 Task: Search for confidential calendar items in the calendar application.
Action: Mouse moved to (21, 68)
Screenshot: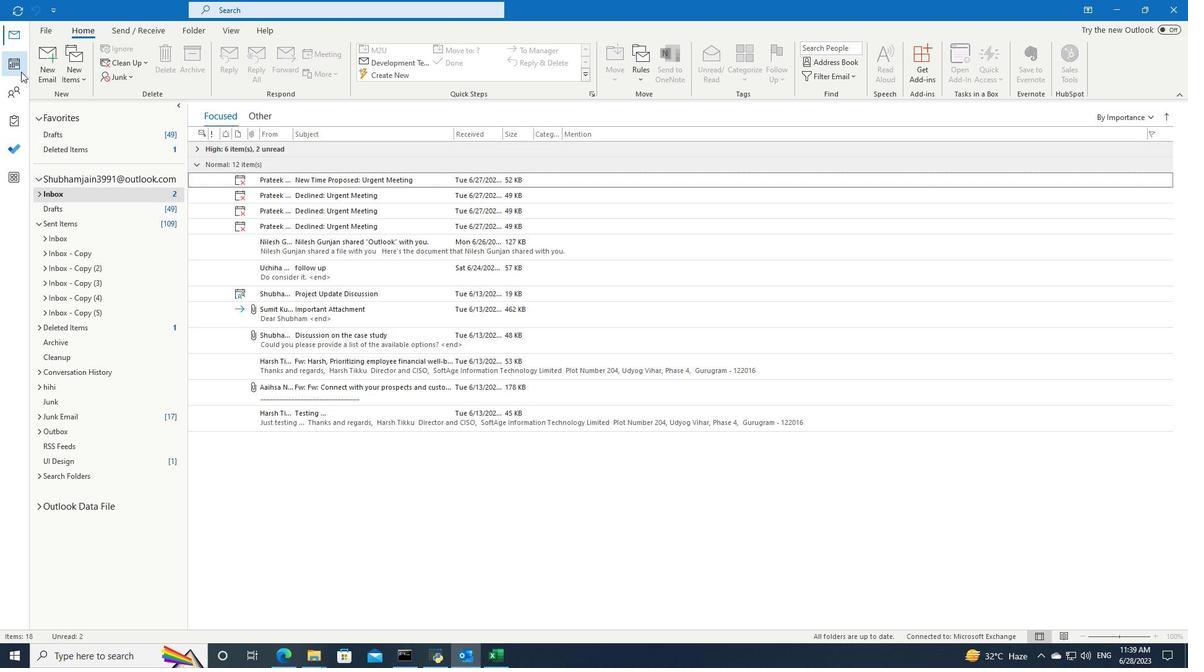 
Action: Mouse pressed left at (21, 68)
Screenshot: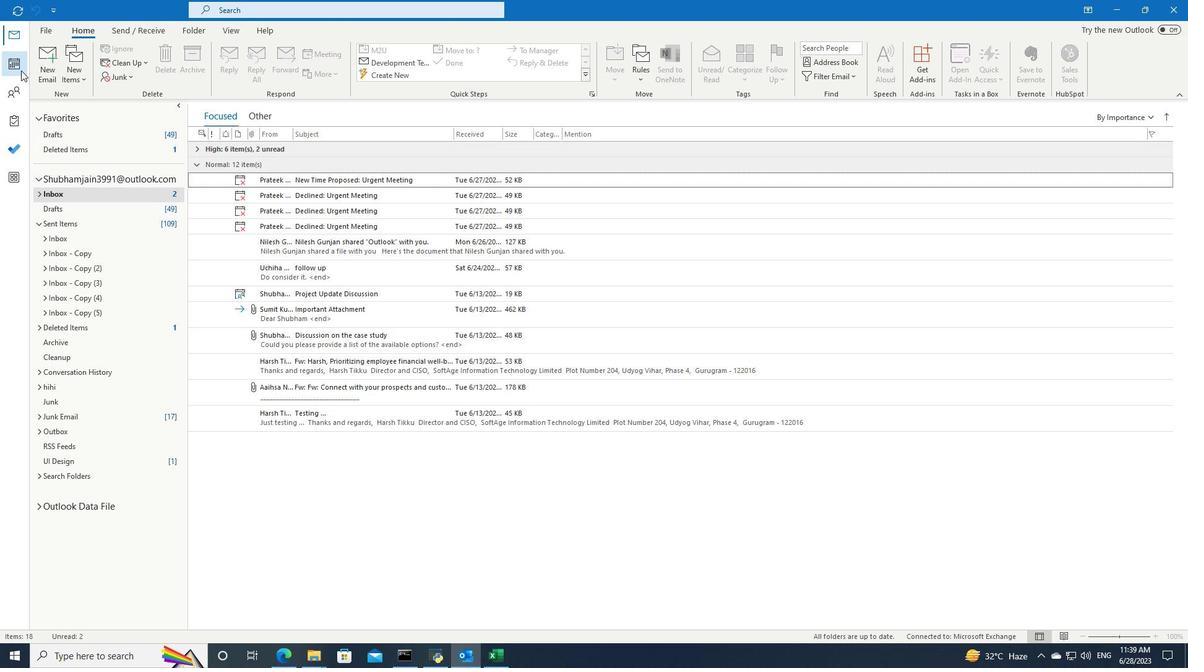 
Action: Mouse moved to (369, 11)
Screenshot: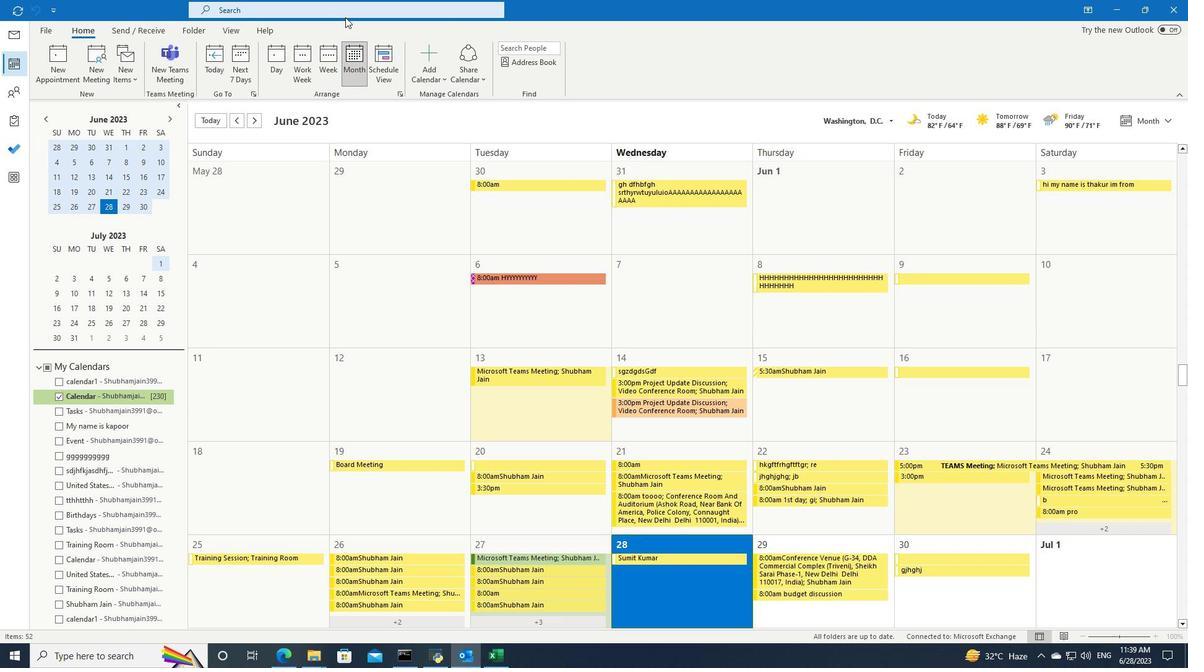 
Action: Mouse pressed left at (369, 11)
Screenshot: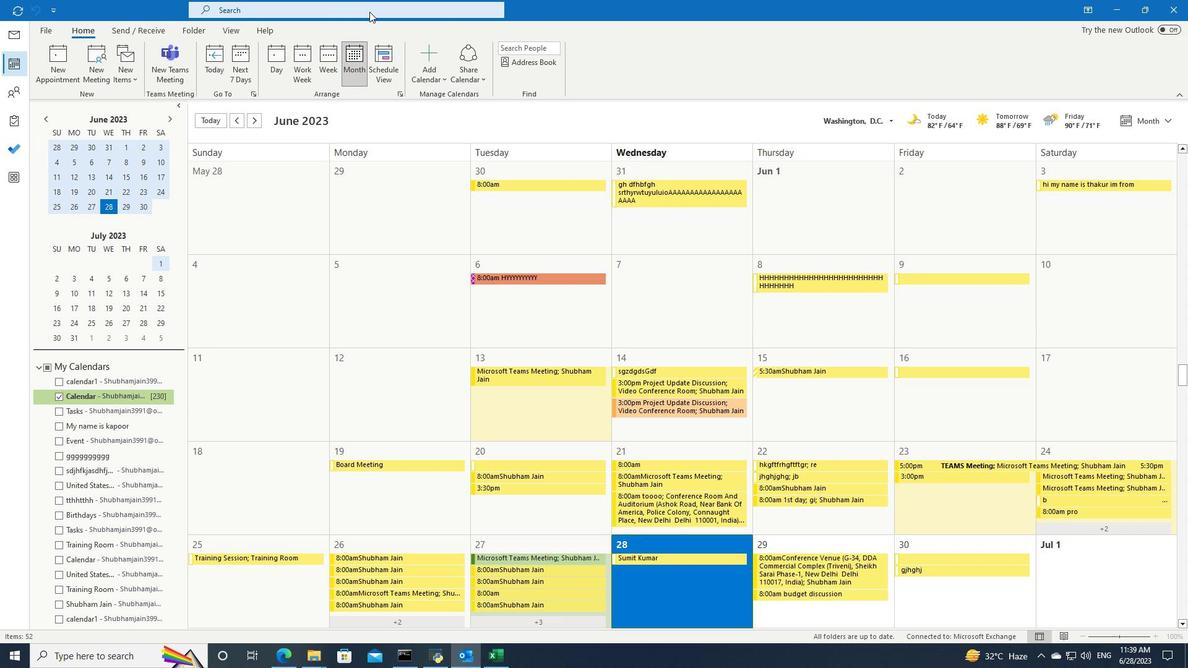 
Action: Mouse moved to (478, 8)
Screenshot: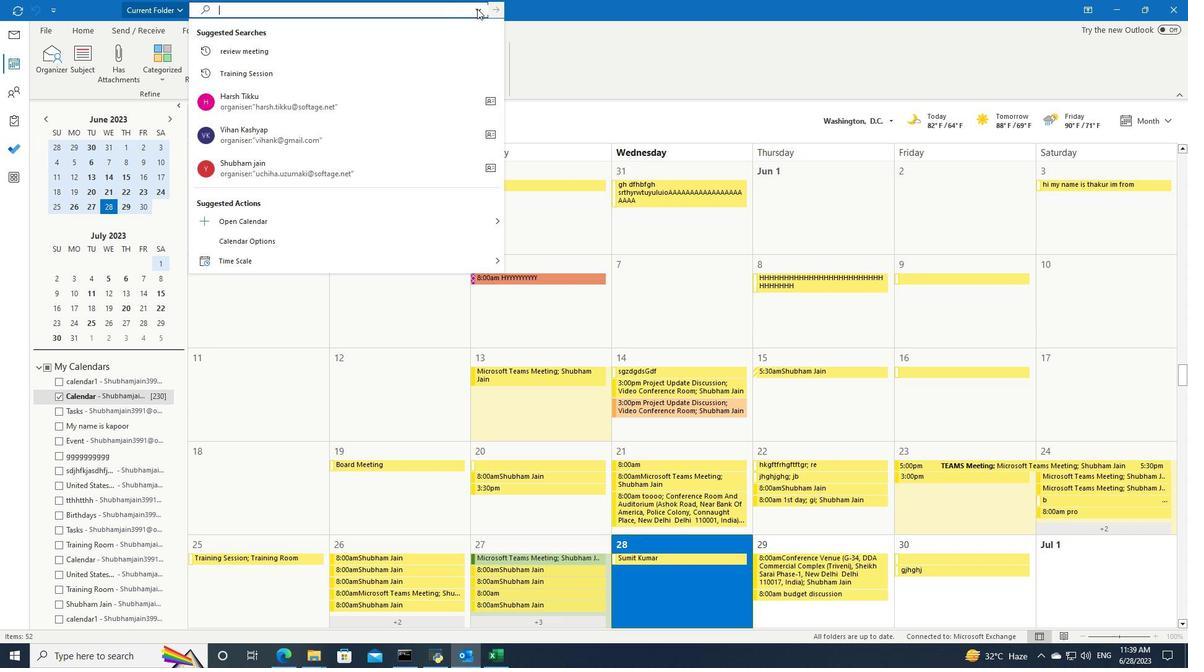 
Action: Mouse pressed left at (478, 8)
Screenshot: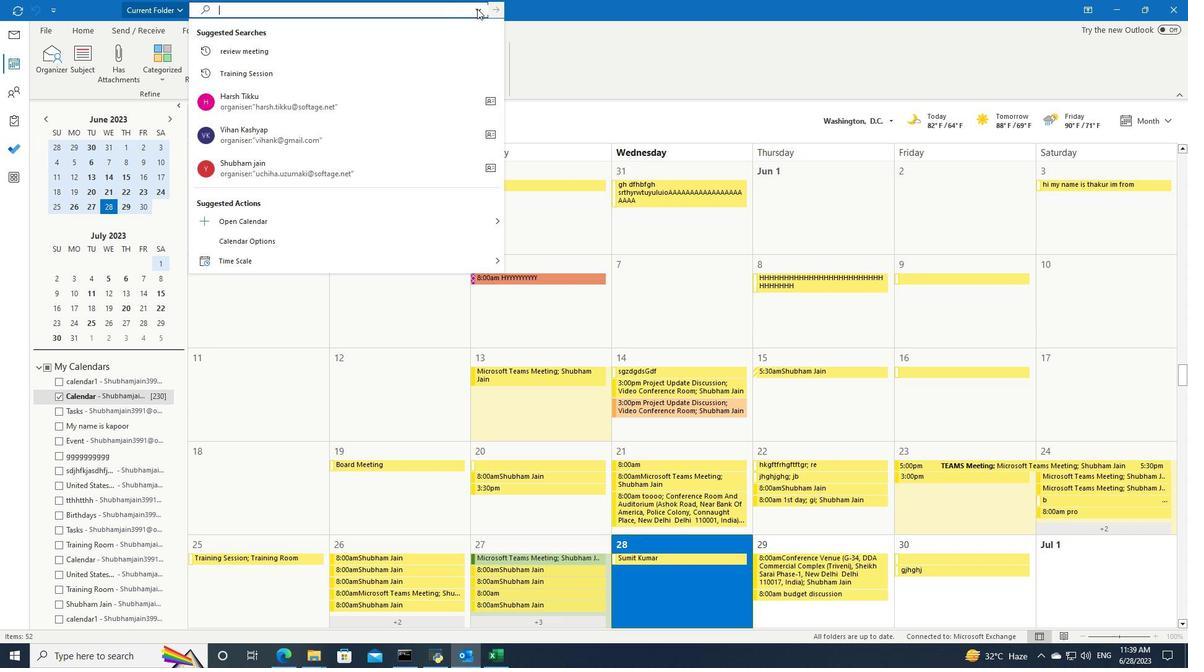 
Action: Mouse moved to (484, 34)
Screenshot: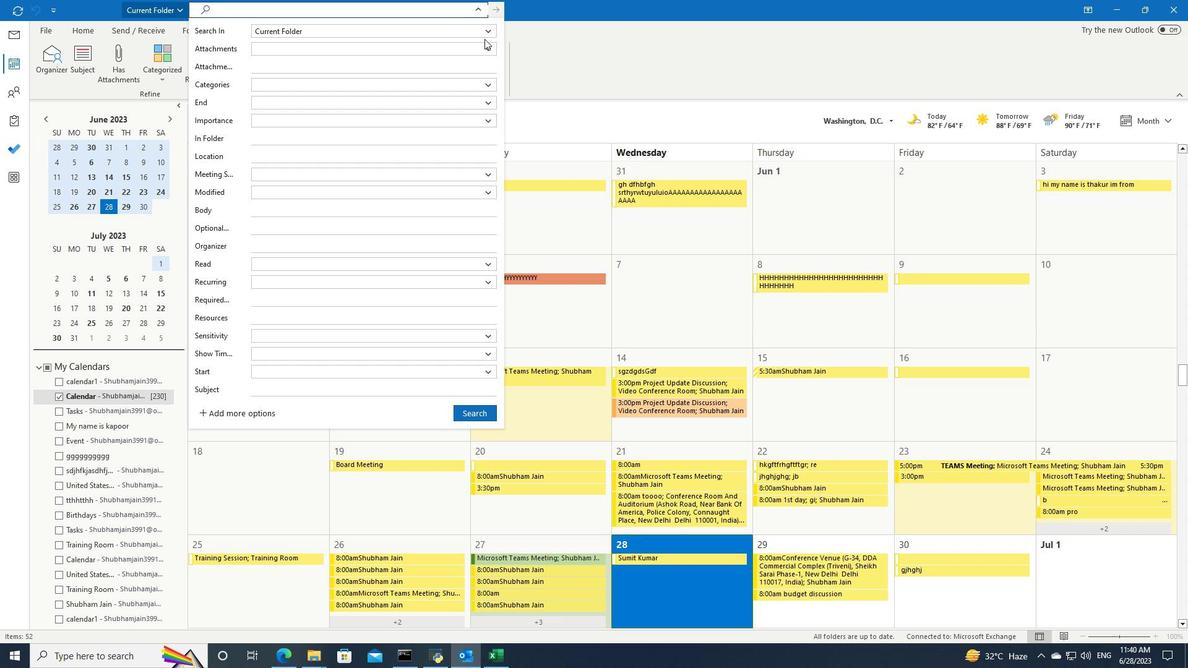 
Action: Mouse pressed left at (484, 34)
Screenshot: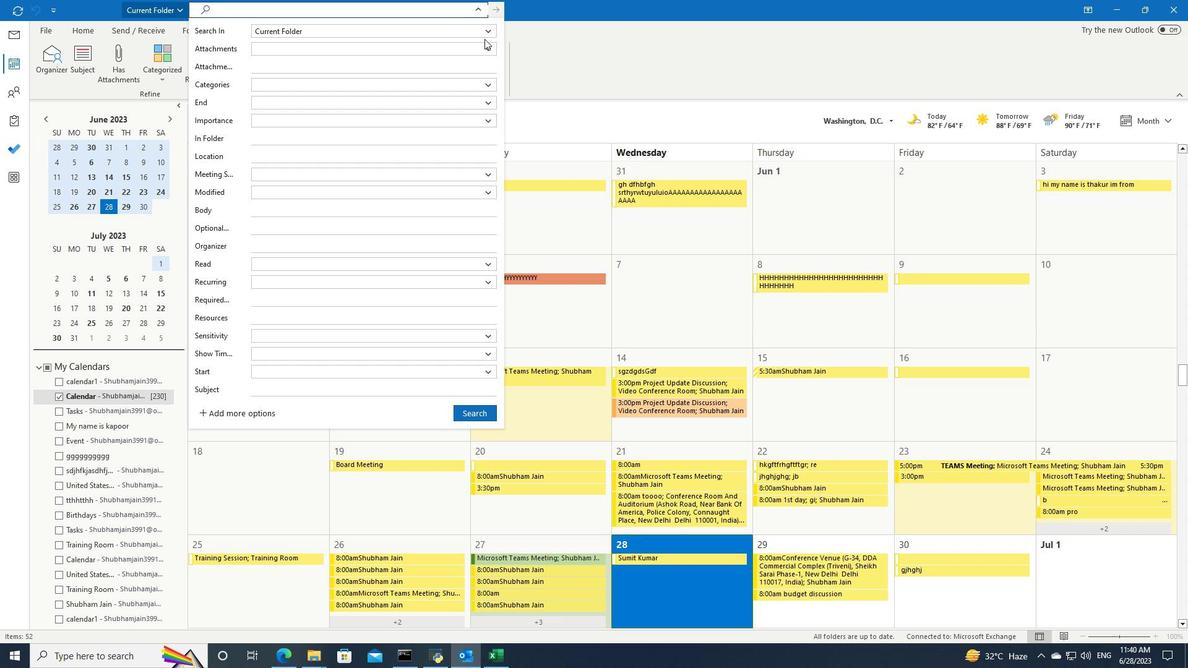 
Action: Mouse moved to (464, 62)
Screenshot: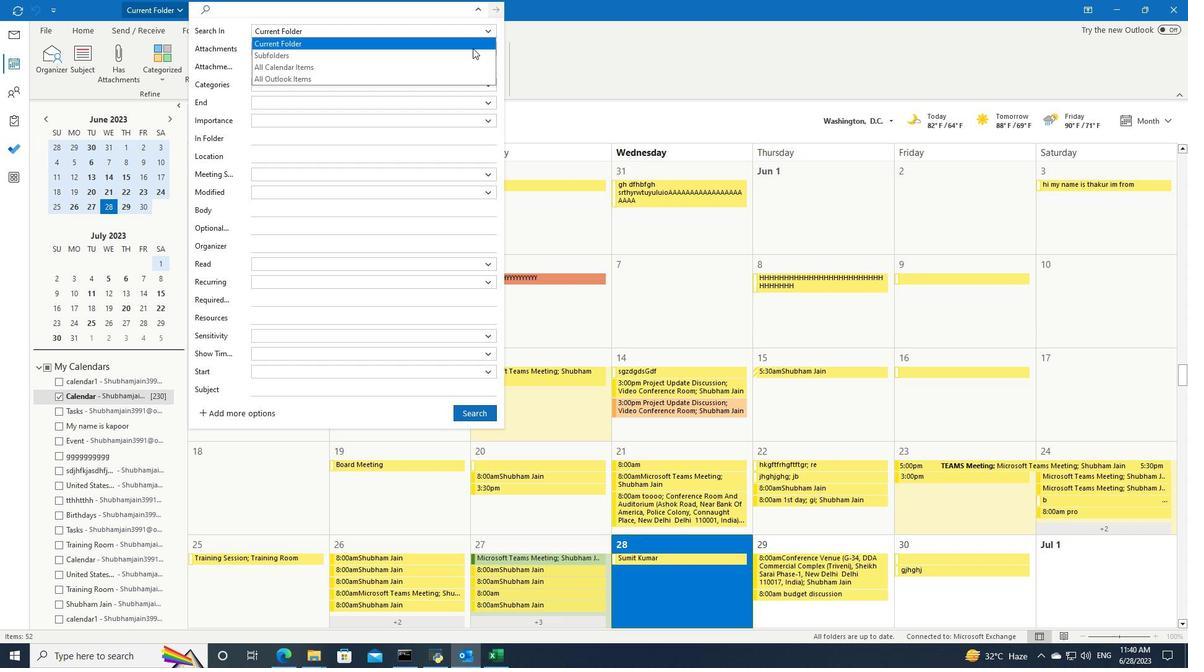 
Action: Mouse pressed left at (464, 62)
Screenshot: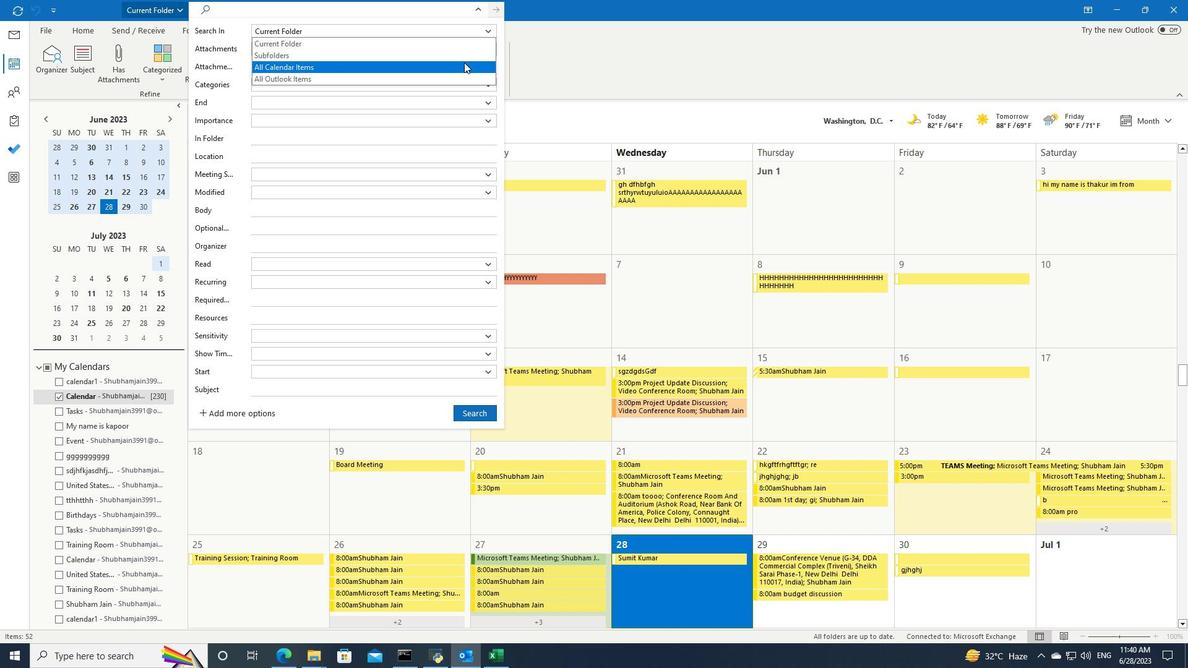 
Action: Mouse moved to (476, 13)
Screenshot: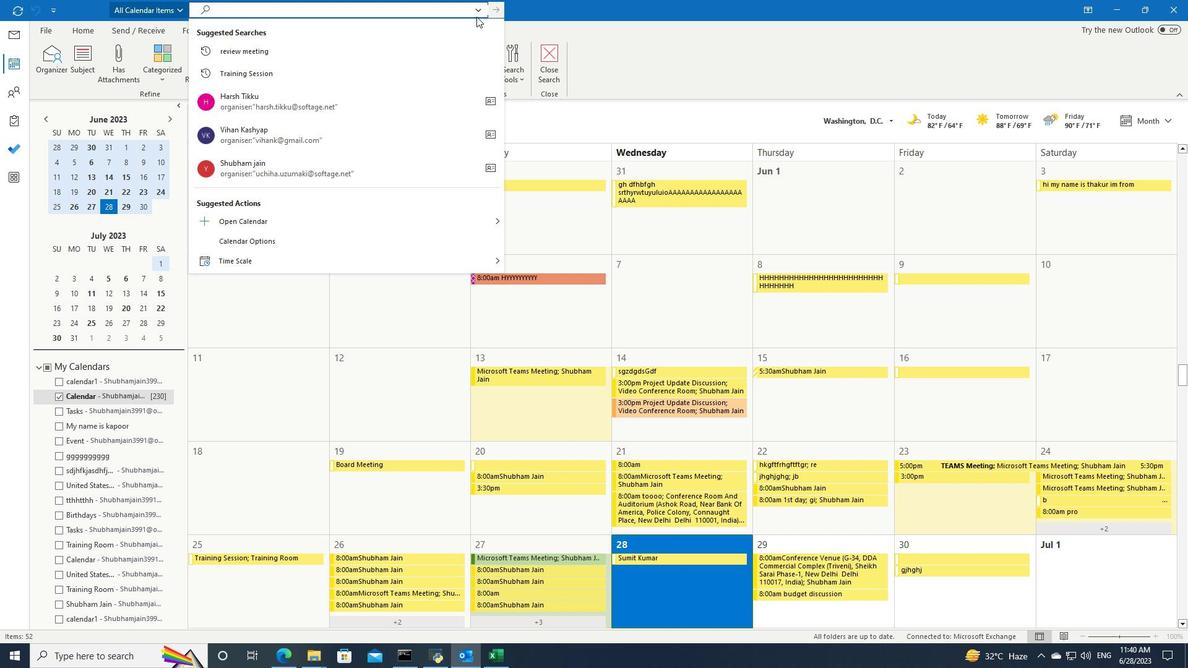 
Action: Mouse pressed left at (476, 13)
Screenshot: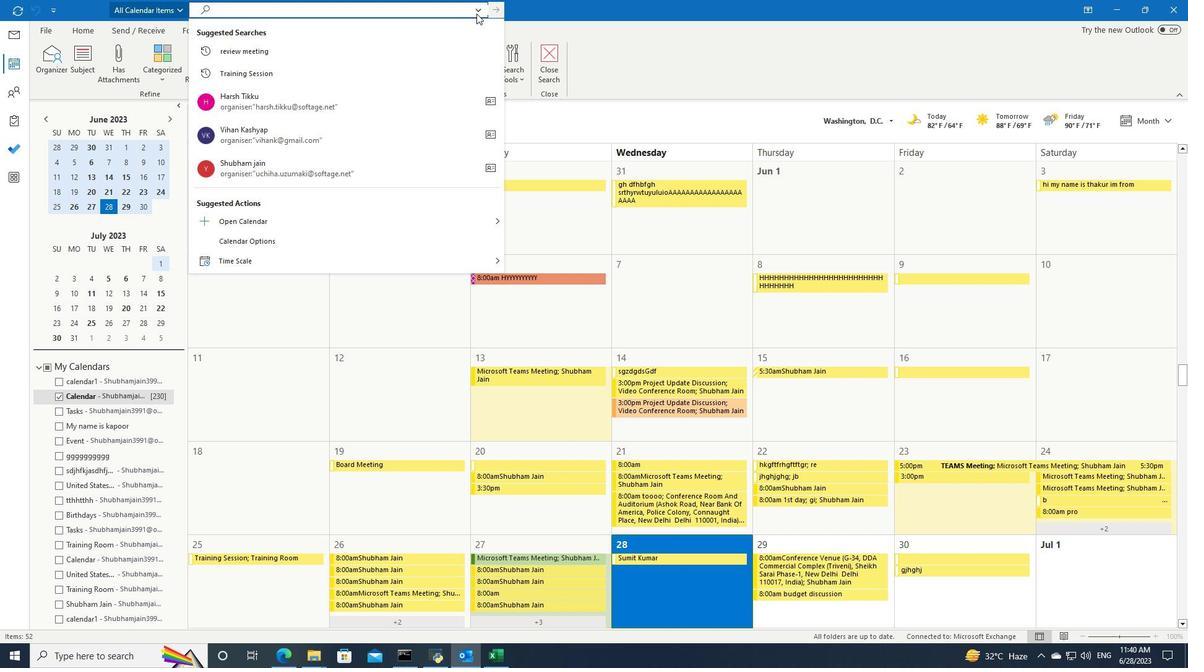 
Action: Mouse moved to (489, 334)
Screenshot: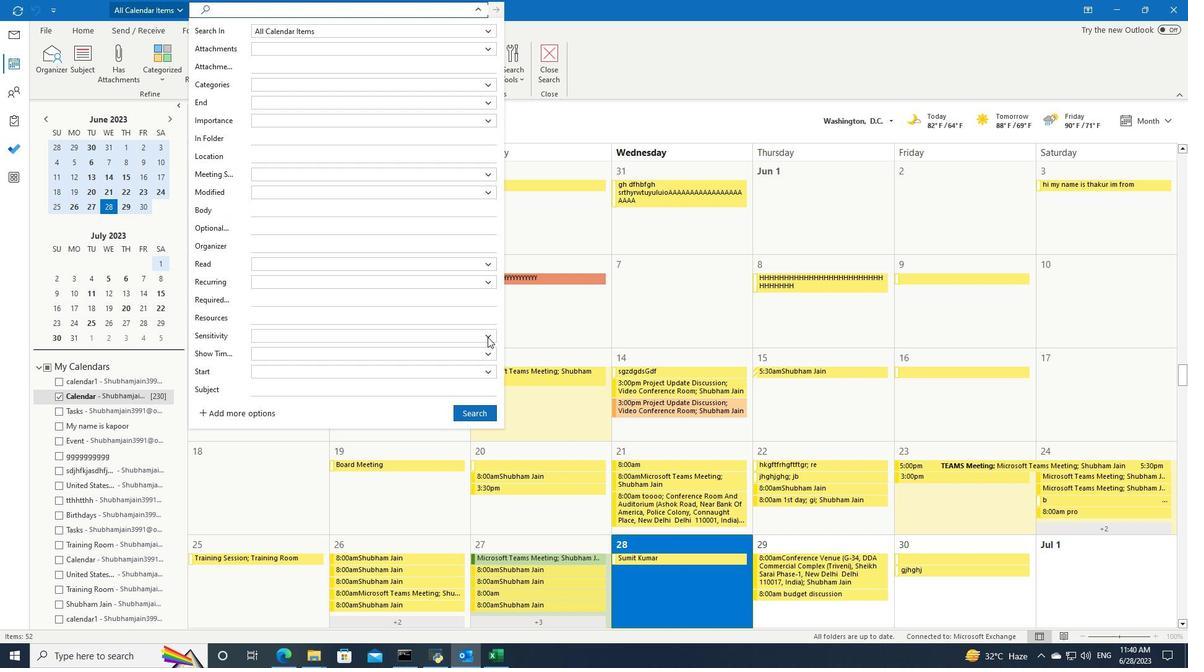 
Action: Mouse pressed left at (489, 334)
Screenshot: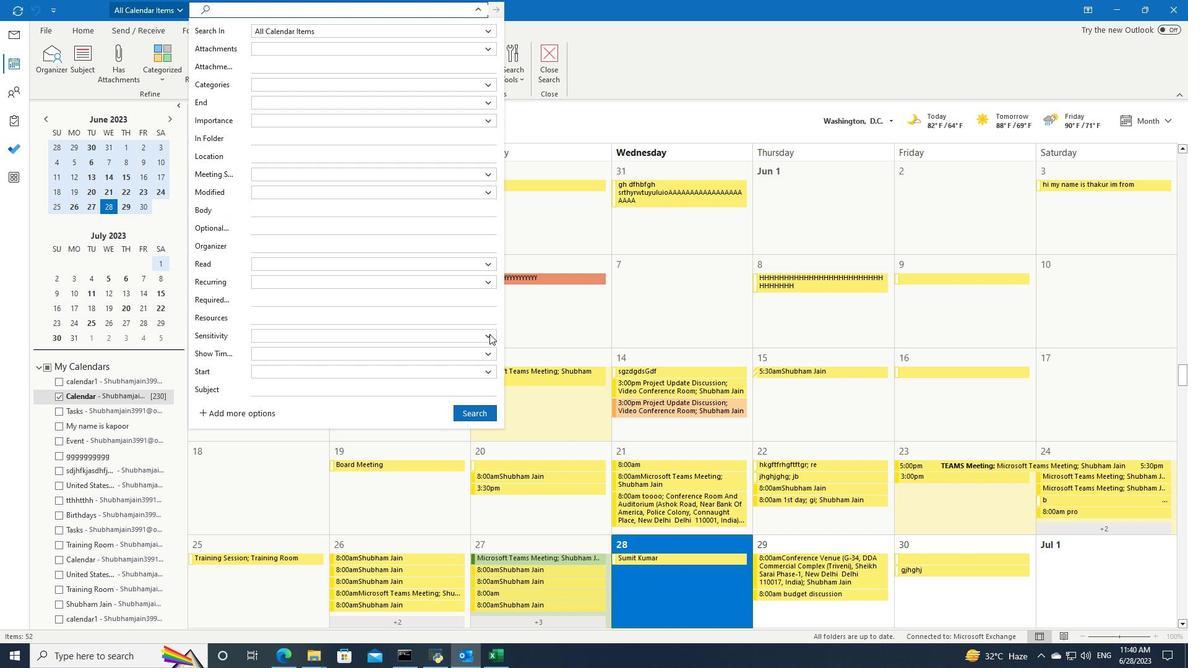 
Action: Mouse moved to (461, 371)
Screenshot: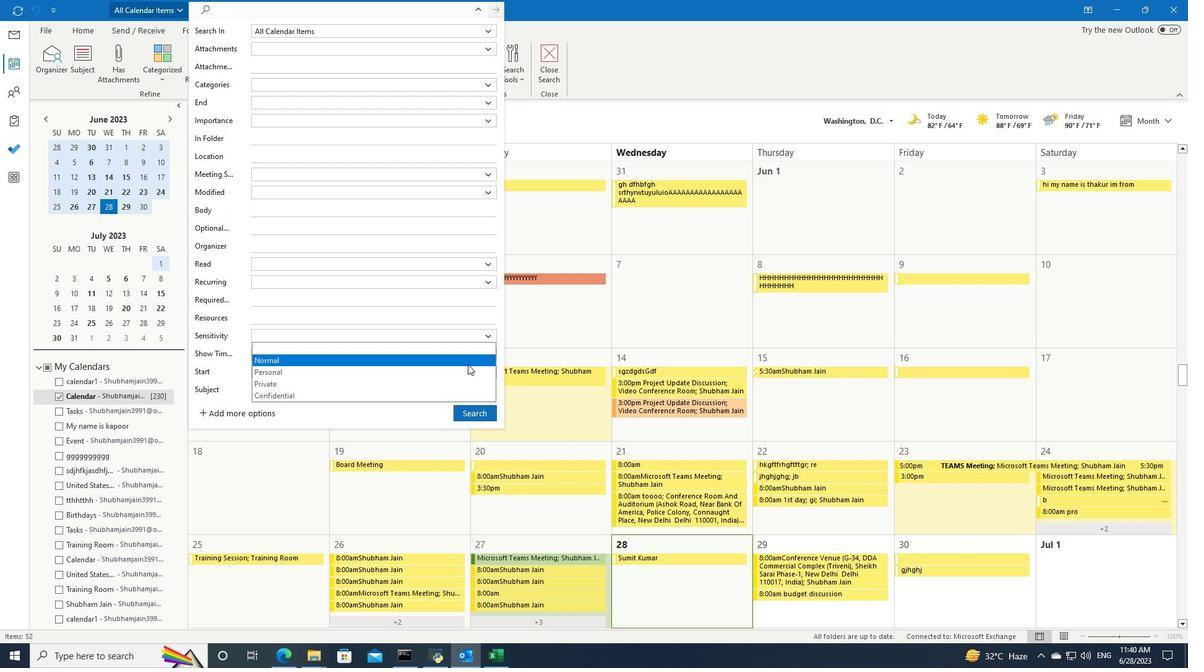 
Action: Mouse pressed left at (461, 371)
Screenshot: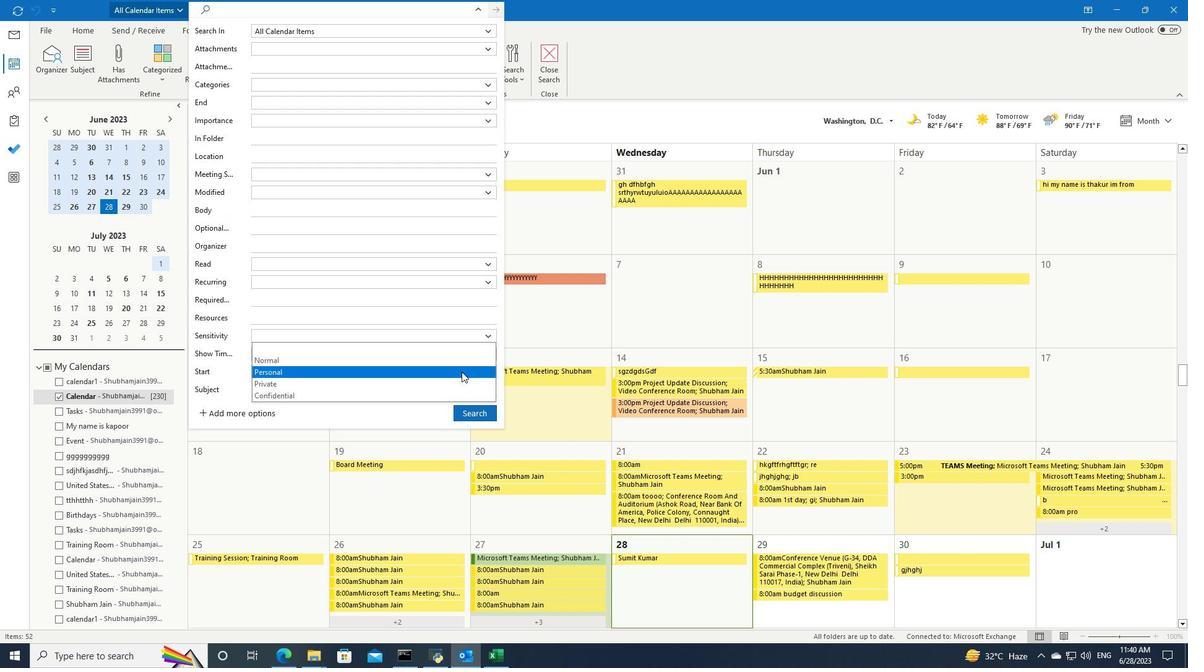 
Action: Mouse moved to (467, 412)
Screenshot: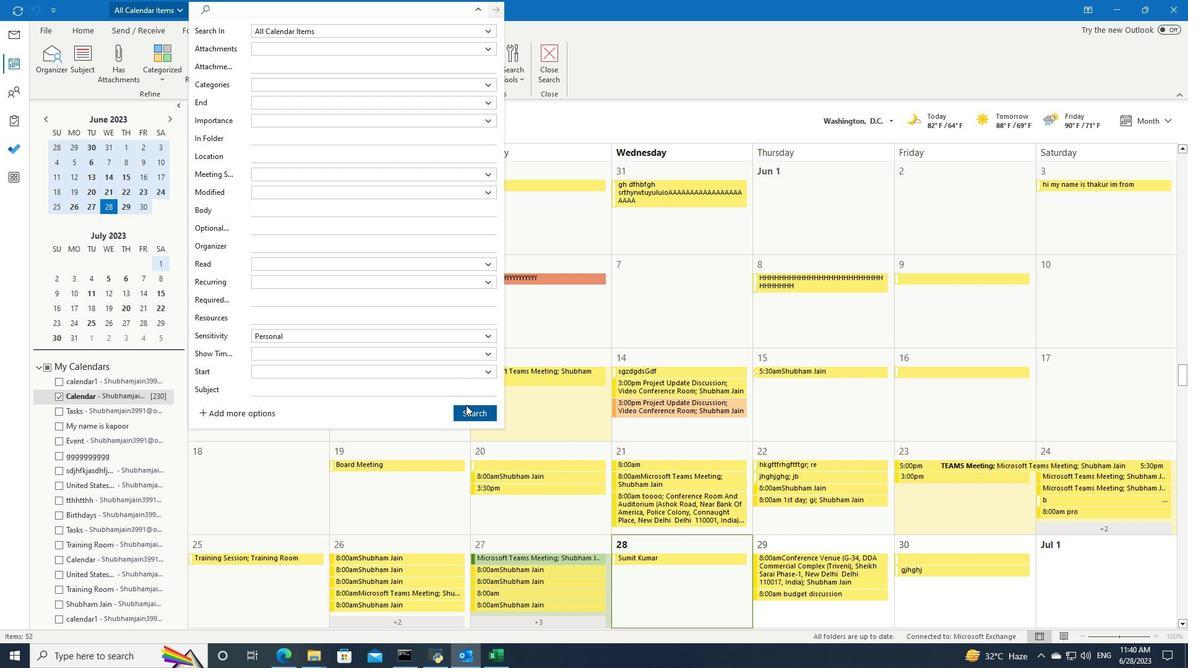 
Action: Mouse pressed left at (467, 412)
Screenshot: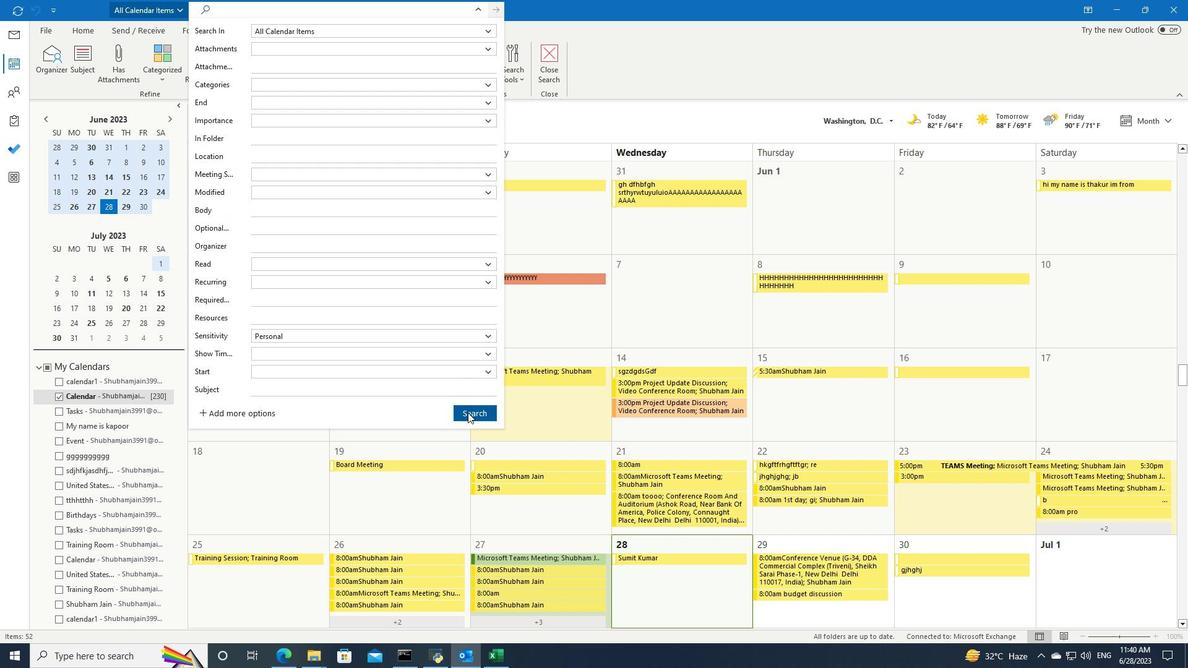 
